 Task: In the  document diary. Add the mentioned hyperlink after second sentence in main content 'www.wikipedia.org' Insert the picture of  '_x000D_
Wolf' with name   _x000D_
Wolf.png  Change shape height to 3.3
Action: Mouse moved to (499, 134)
Screenshot: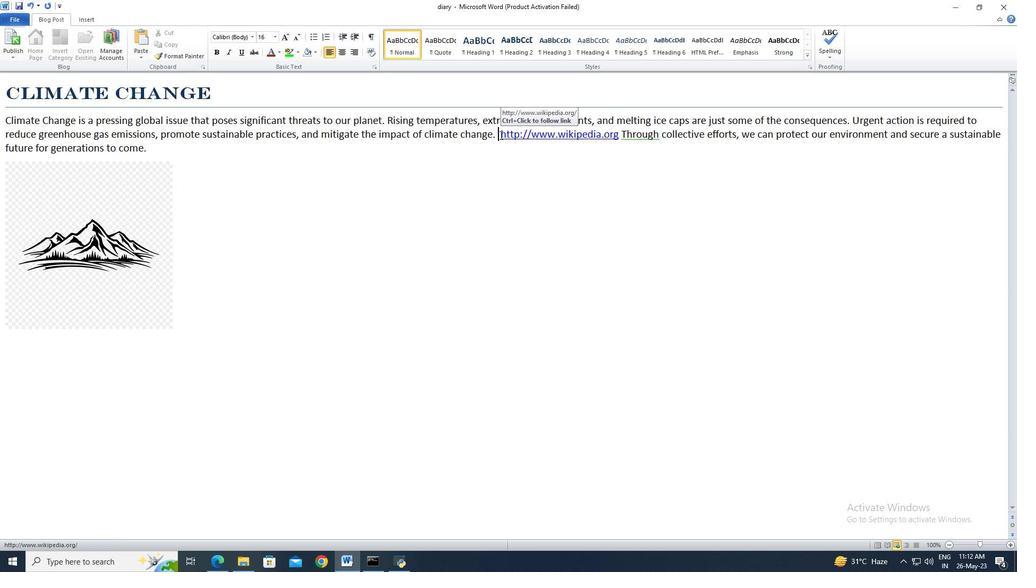 
Action: Mouse pressed left at (499, 134)
Screenshot: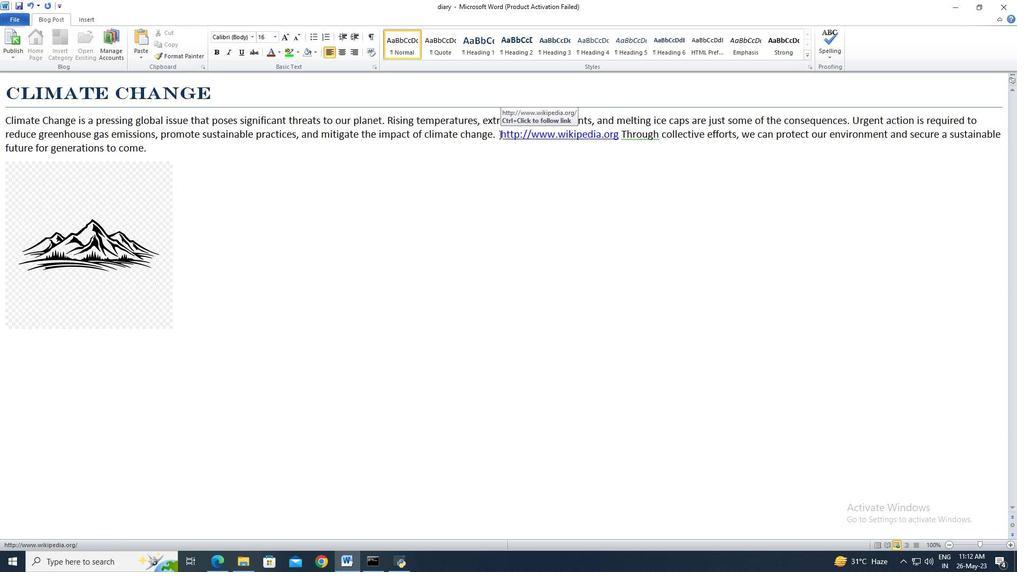 
Action: Mouse moved to (497, 140)
Screenshot: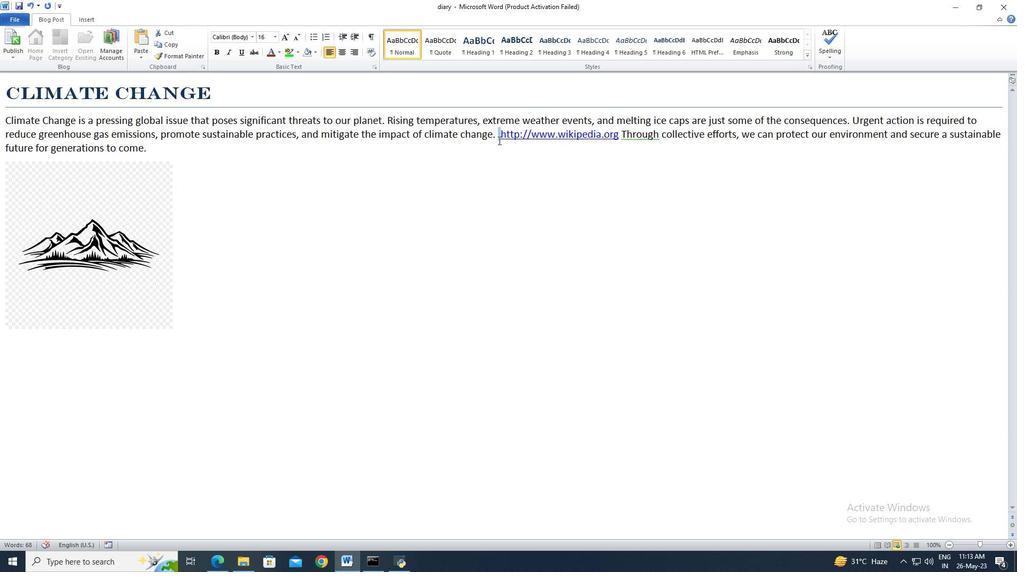 
Action: Key pressed <Key.left>
Screenshot: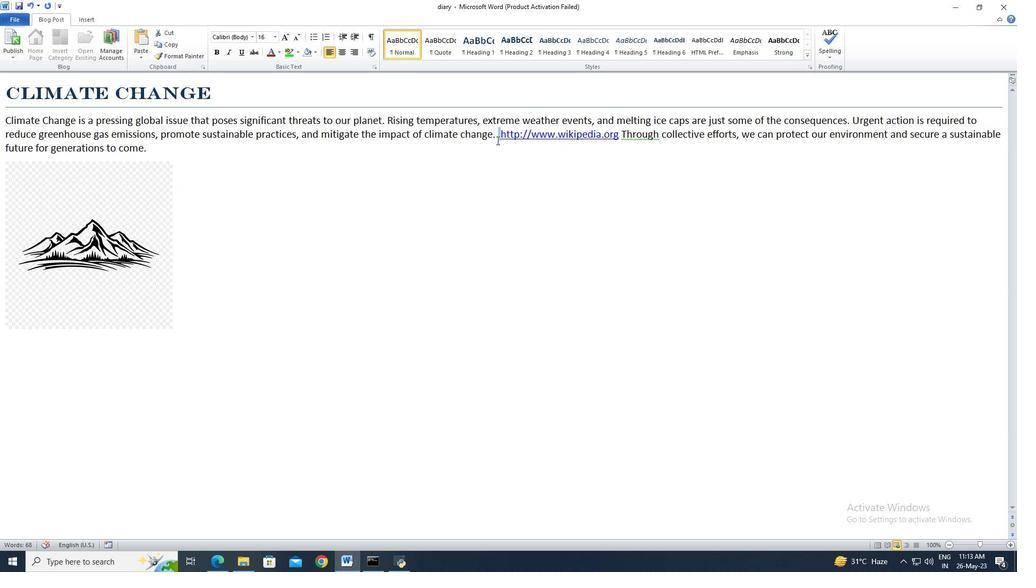 
Action: Mouse moved to (96, 20)
Screenshot: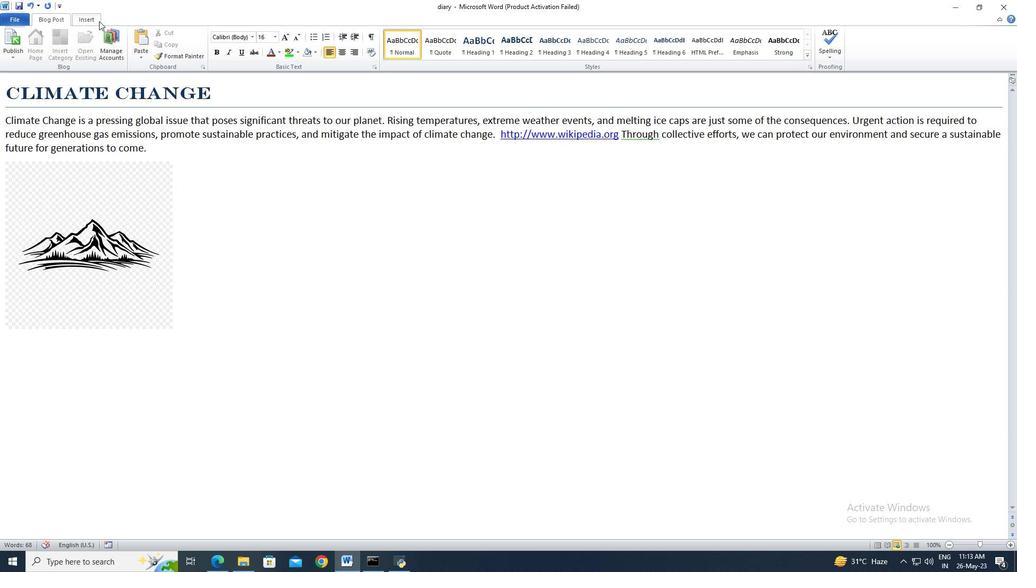 
Action: Mouse pressed left at (96, 20)
Screenshot: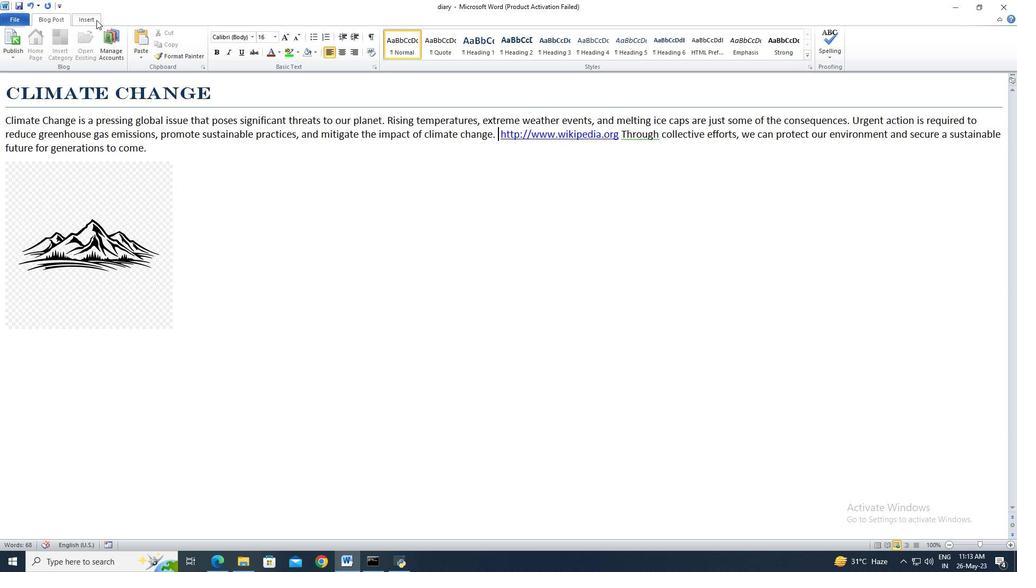 
Action: Mouse moved to (188, 47)
Screenshot: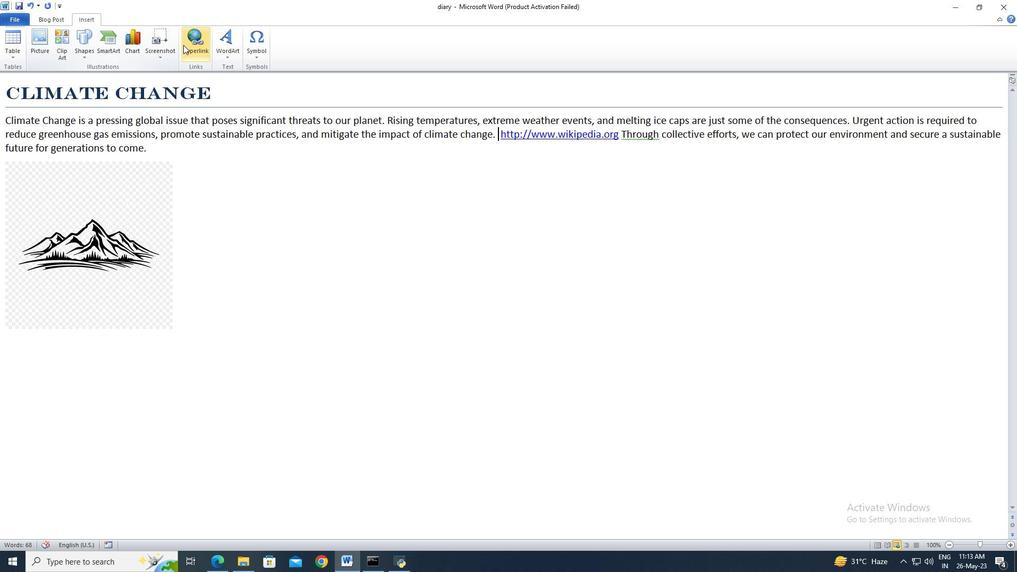 
Action: Mouse pressed left at (188, 47)
Screenshot: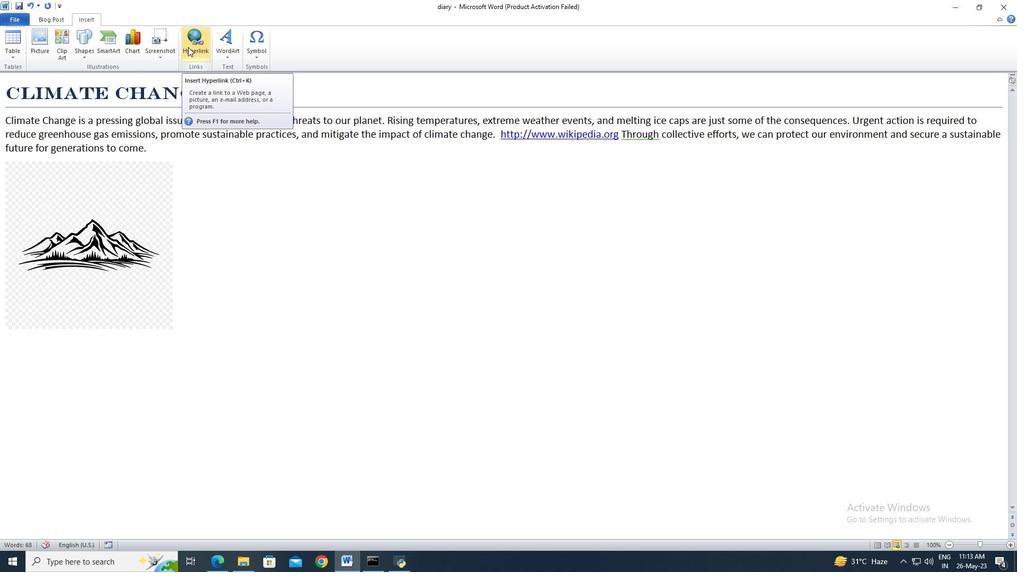 
Action: Mouse moved to (447, 324)
Screenshot: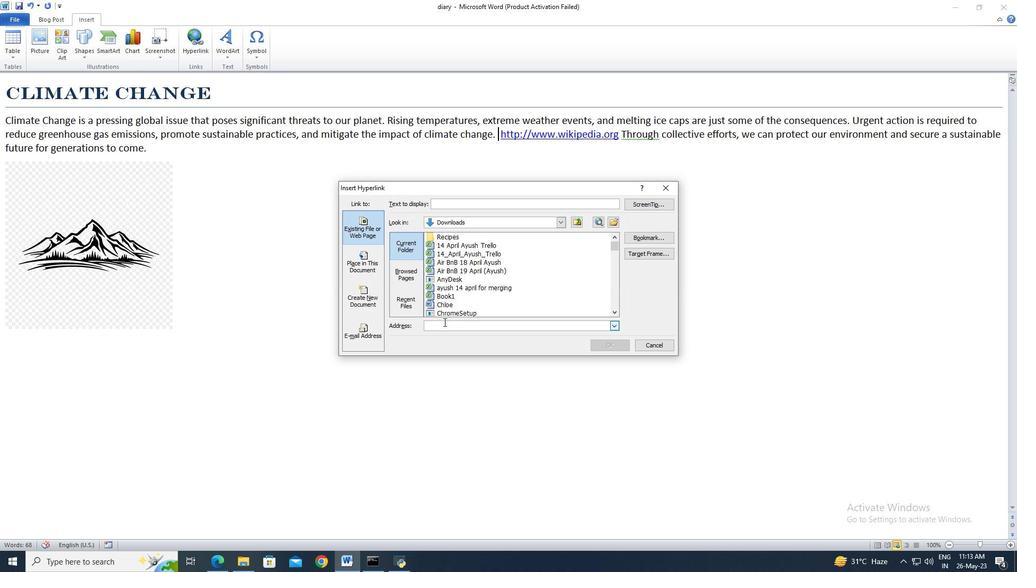 
Action: Mouse pressed left at (447, 324)
Screenshot: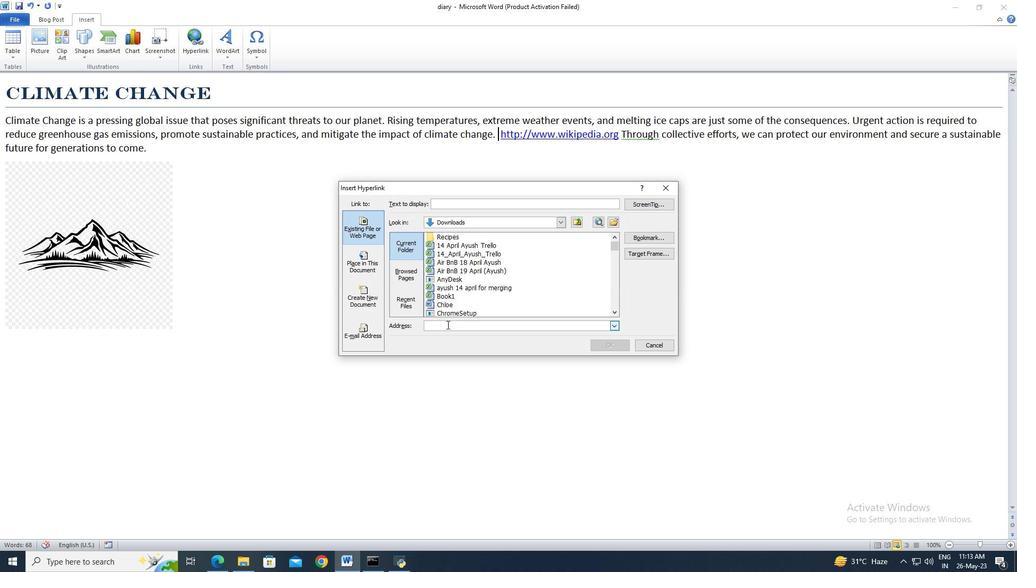 
Action: Key pressed www.wikipedia.or
Screenshot: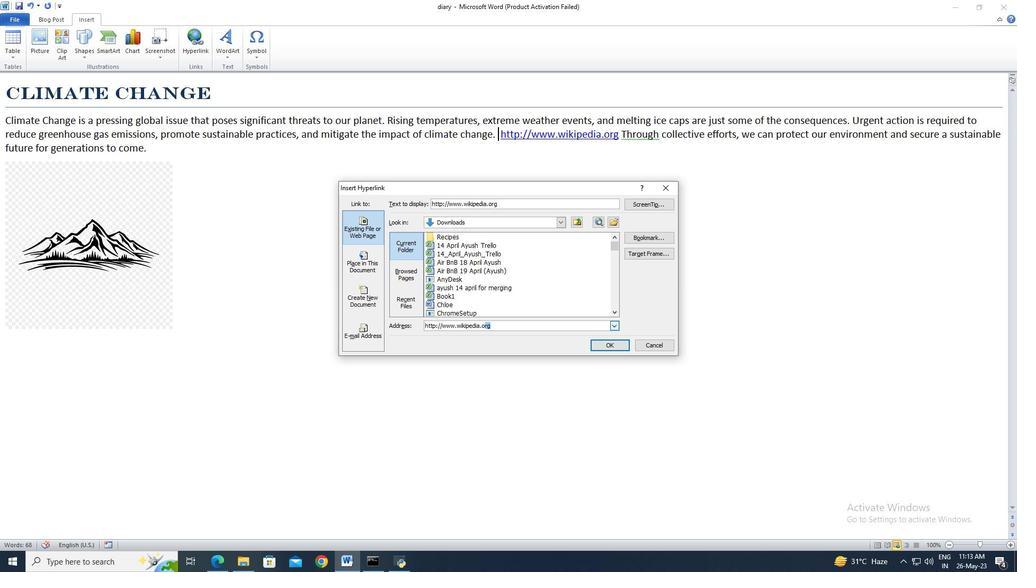 
Action: Mouse moved to (441, 325)
Screenshot: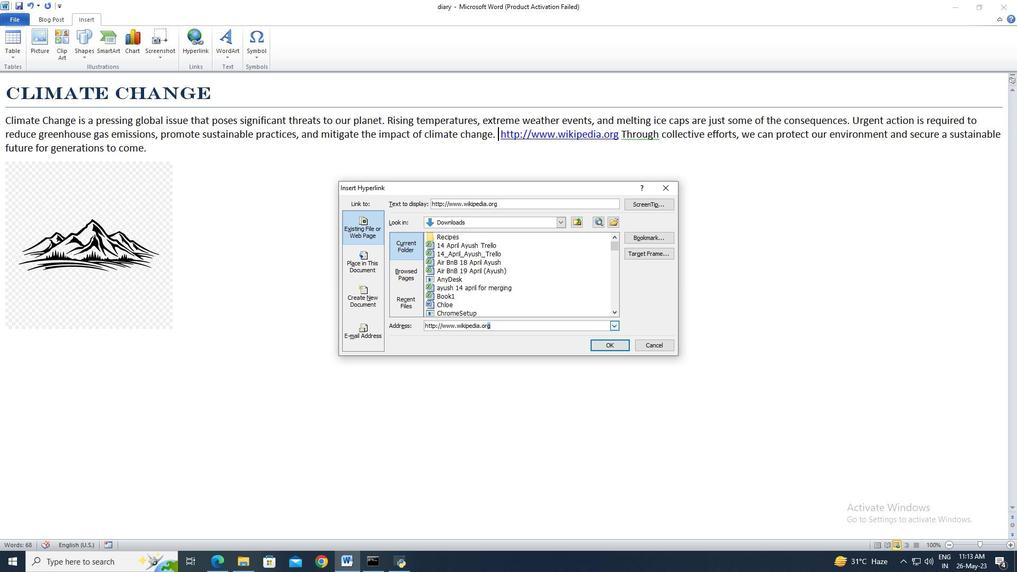 
Action: Key pressed g
Screenshot: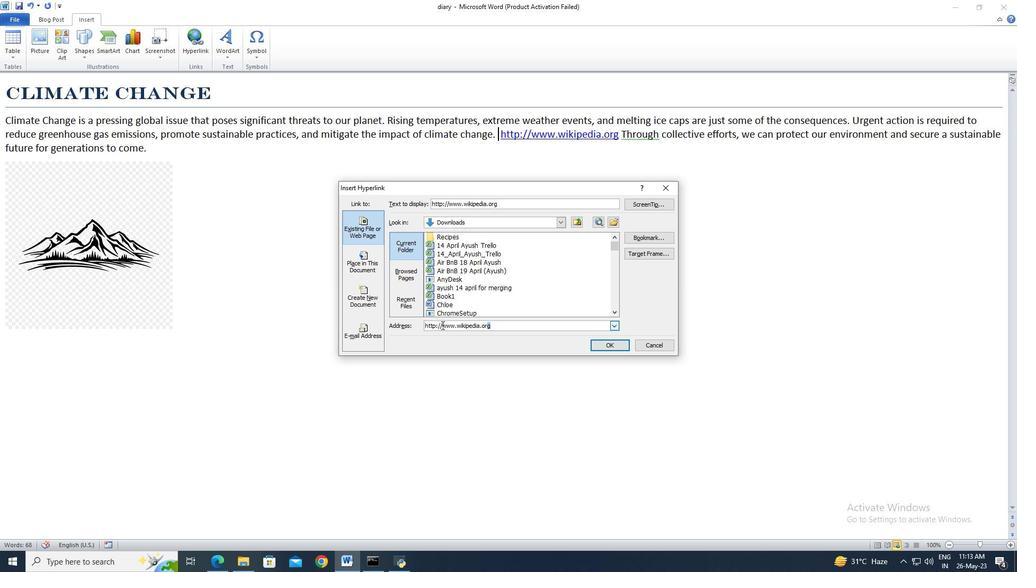 
Action: Mouse moved to (611, 348)
Screenshot: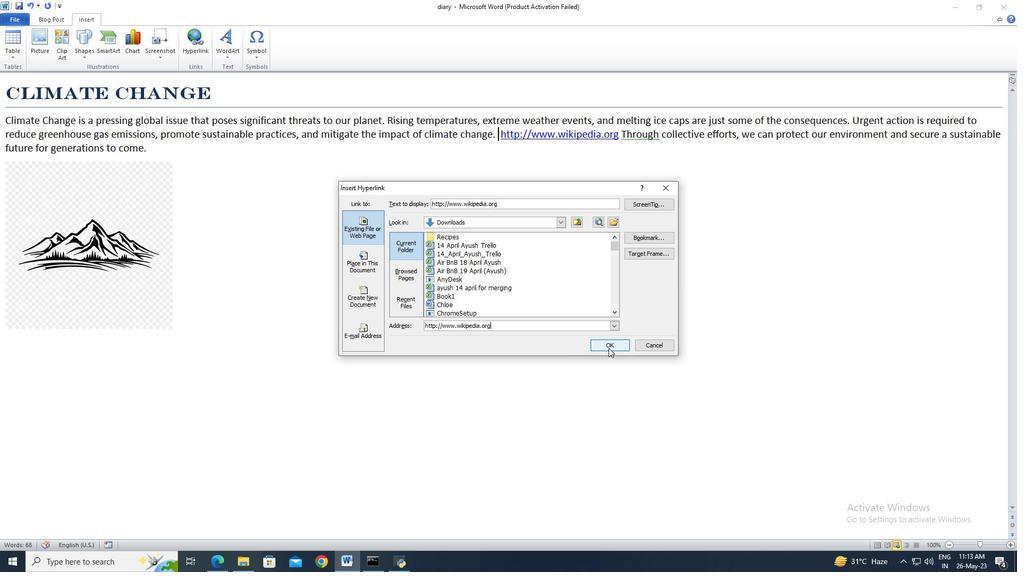 
Action: Mouse pressed left at (611, 348)
Screenshot: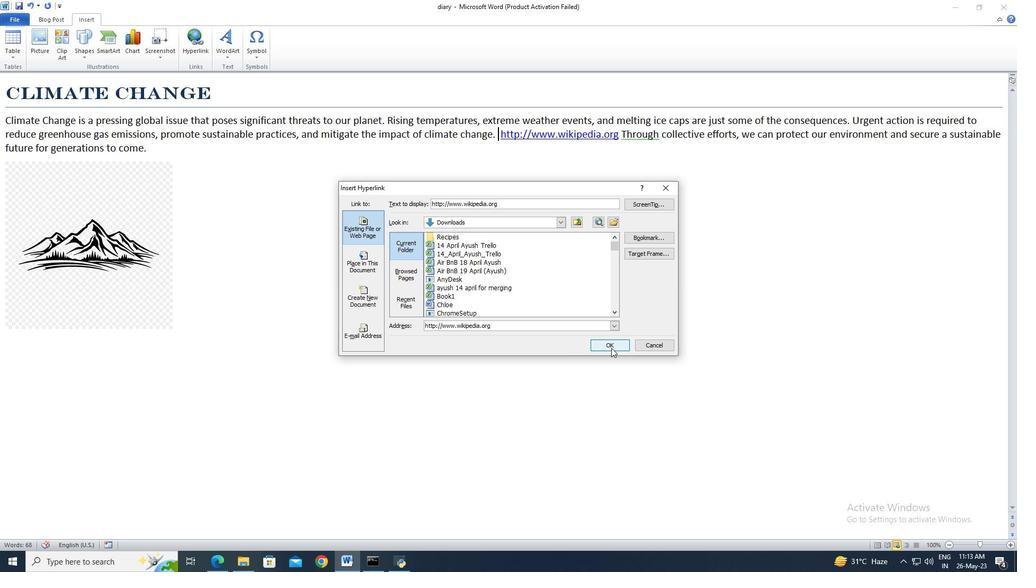 
Action: Mouse moved to (349, 266)
Screenshot: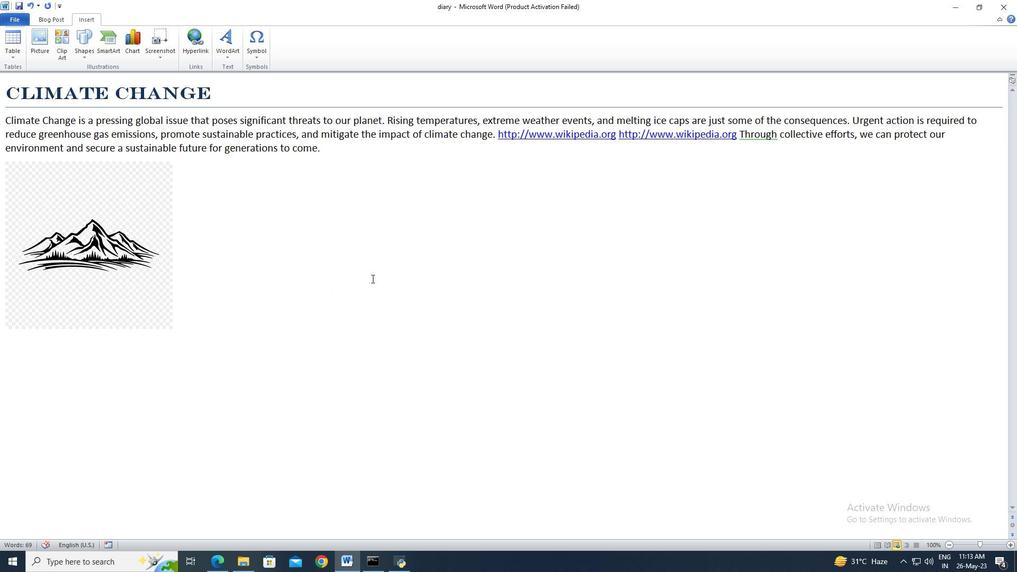 
Action: Mouse pressed left at (349, 266)
Screenshot: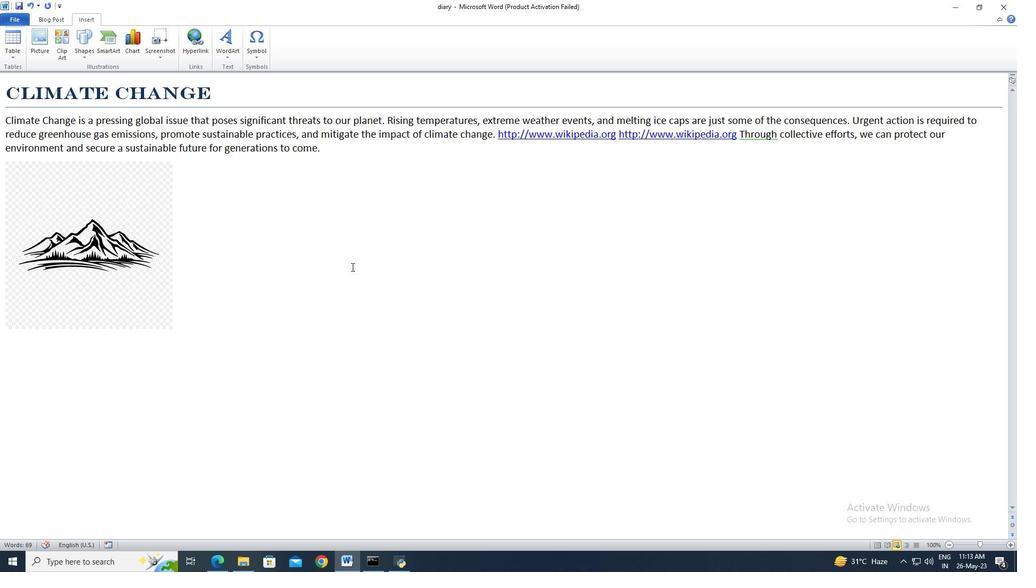 
Action: Key pressed <Key.enter>
Screenshot: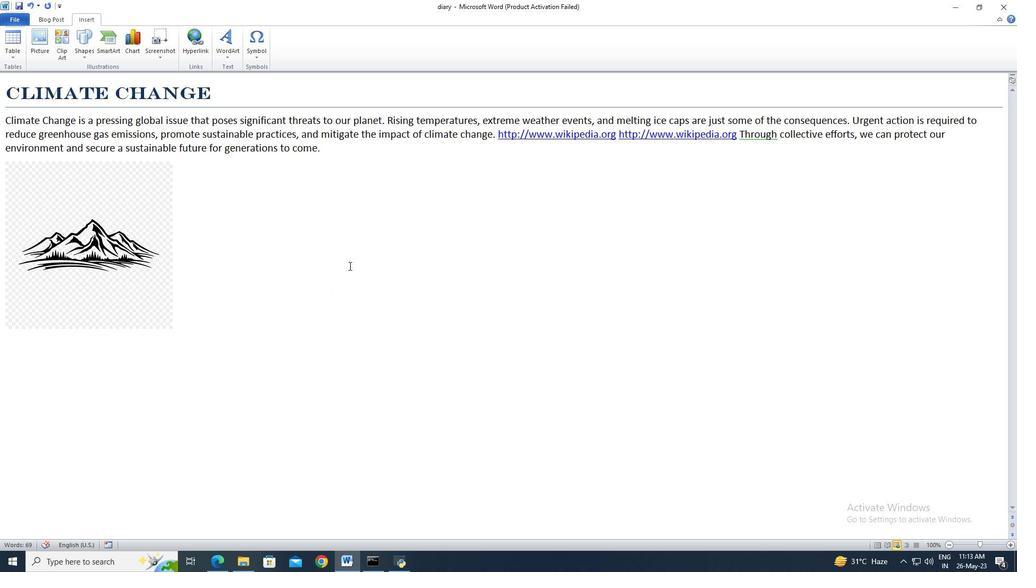 
Action: Mouse moved to (48, 51)
Screenshot: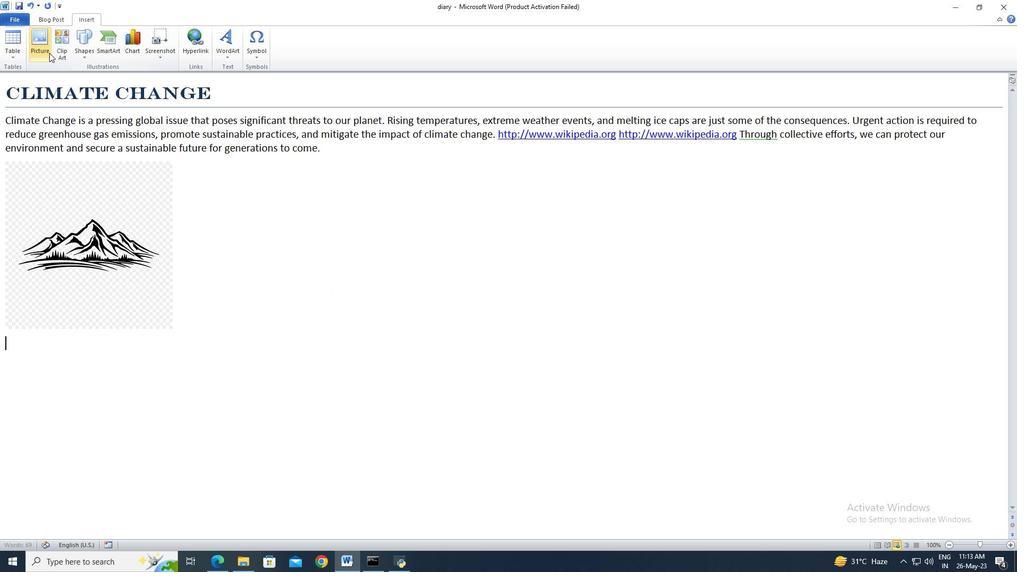 
Action: Mouse pressed left at (48, 51)
Screenshot: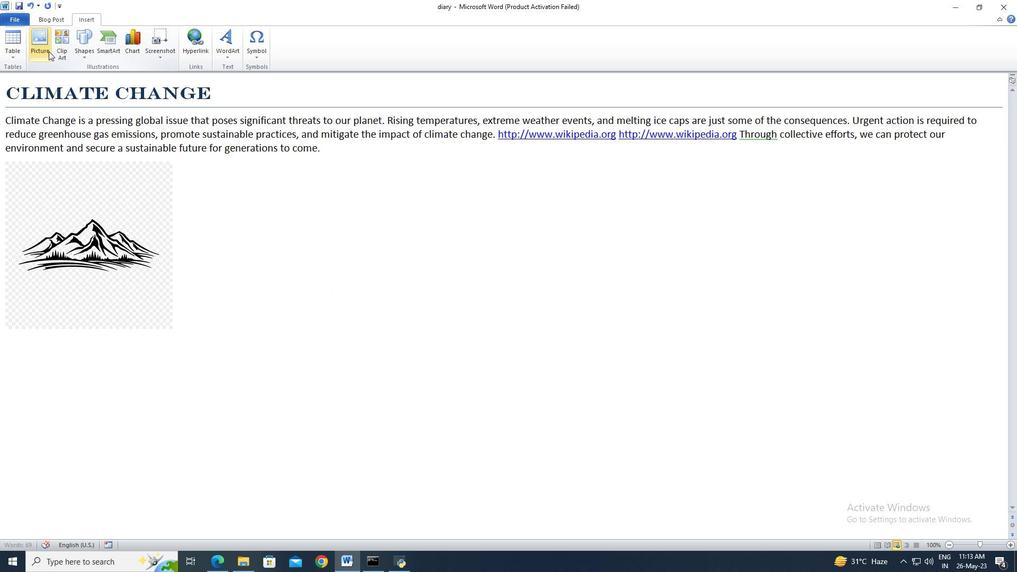 
Action: Mouse moved to (117, 89)
Screenshot: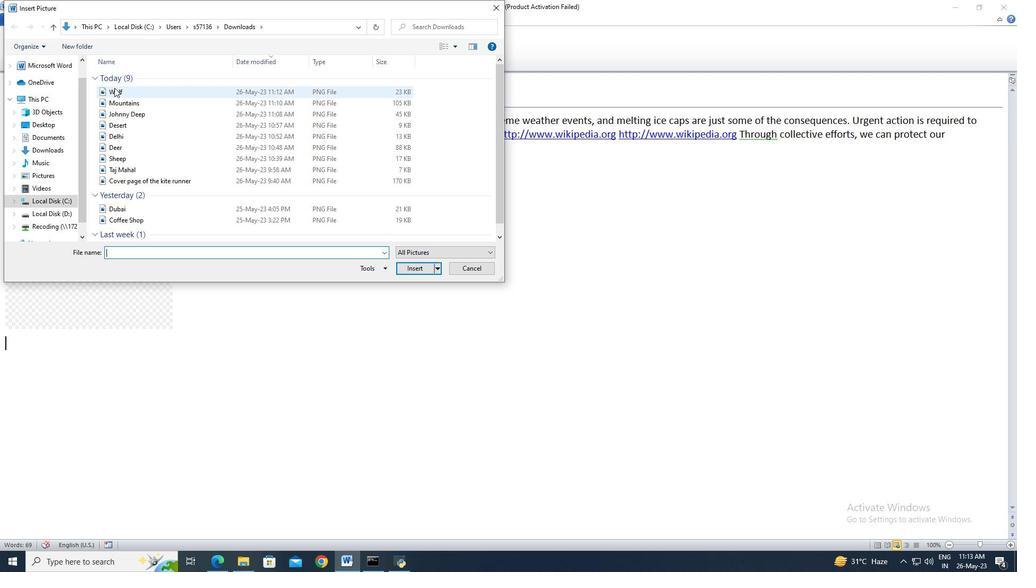 
Action: Mouse pressed left at (117, 89)
Screenshot: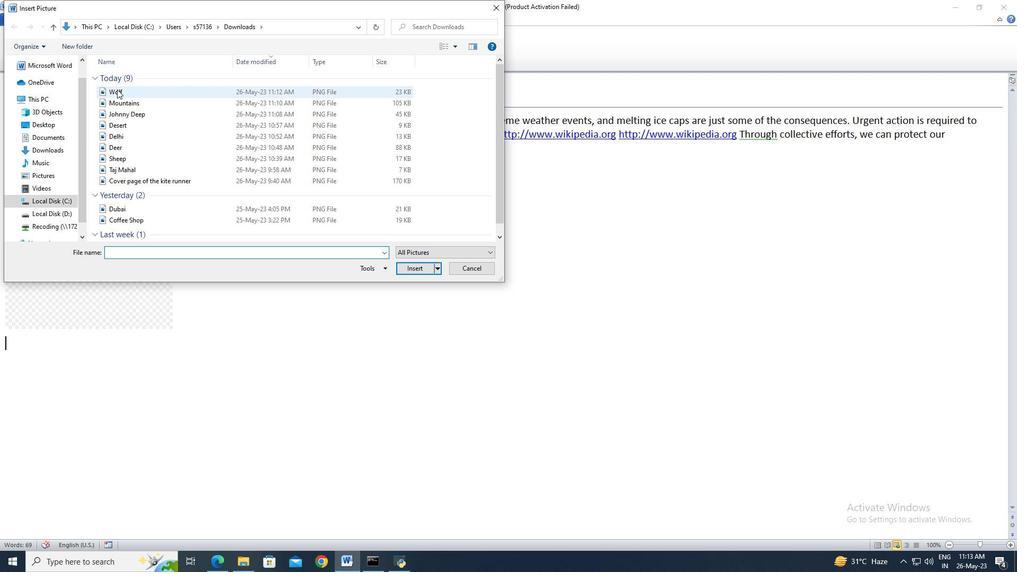 
Action: Mouse moved to (422, 268)
Screenshot: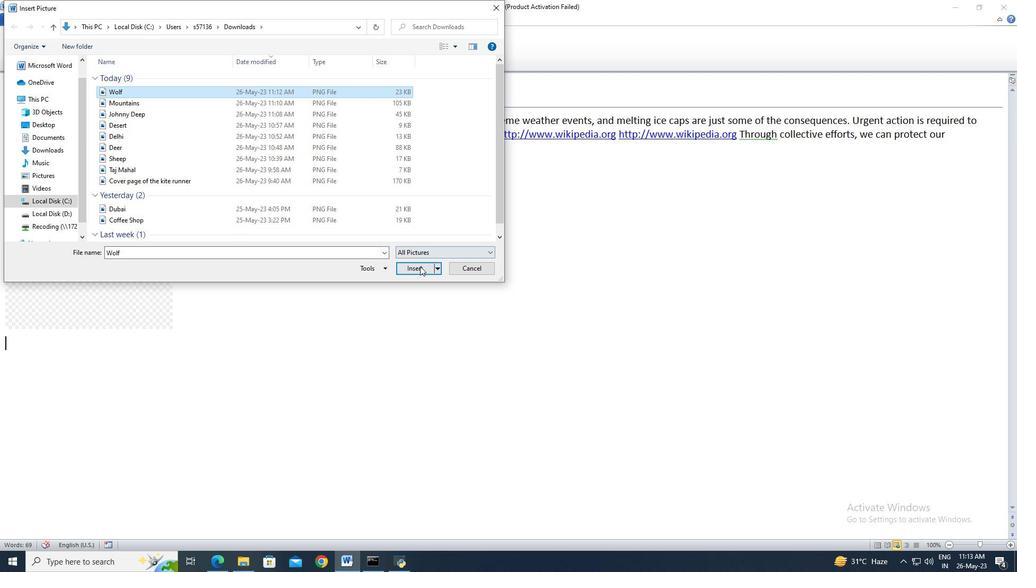 
Action: Mouse pressed left at (422, 268)
Screenshot: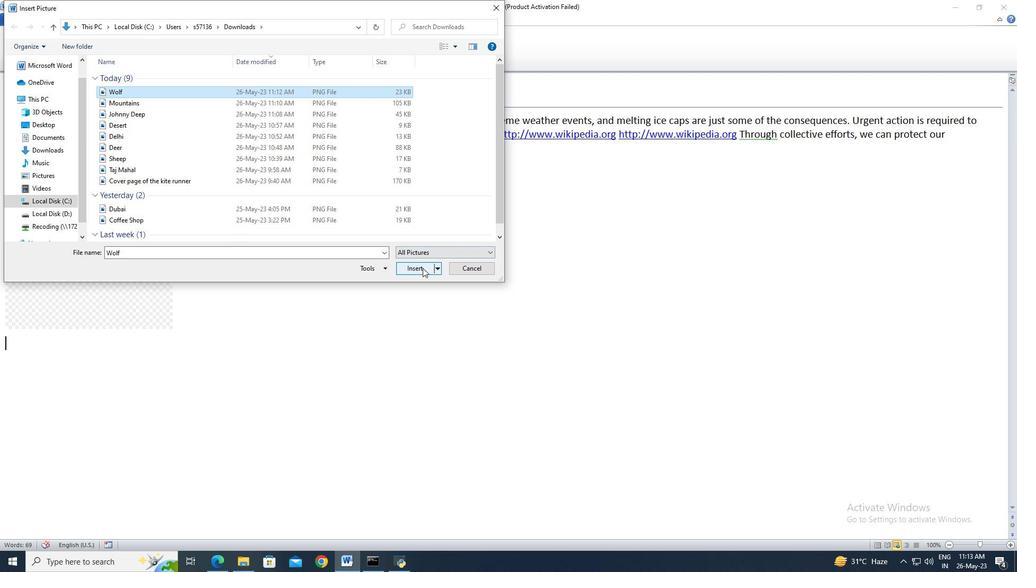 
Action: Mouse moved to (995, 41)
Screenshot: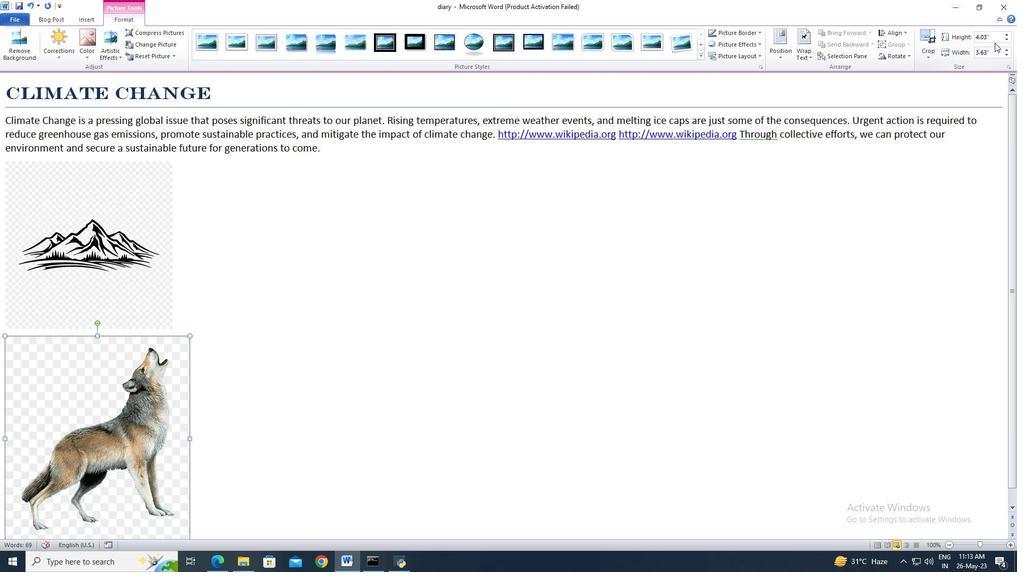 
Action: Mouse pressed left at (995, 41)
Screenshot: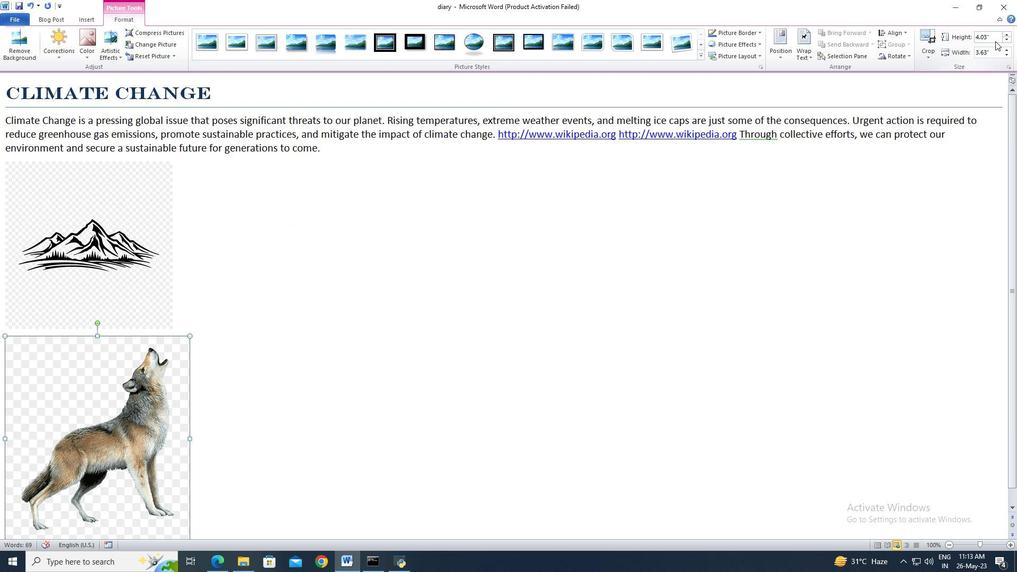 
Action: Mouse moved to (995, 37)
Screenshot: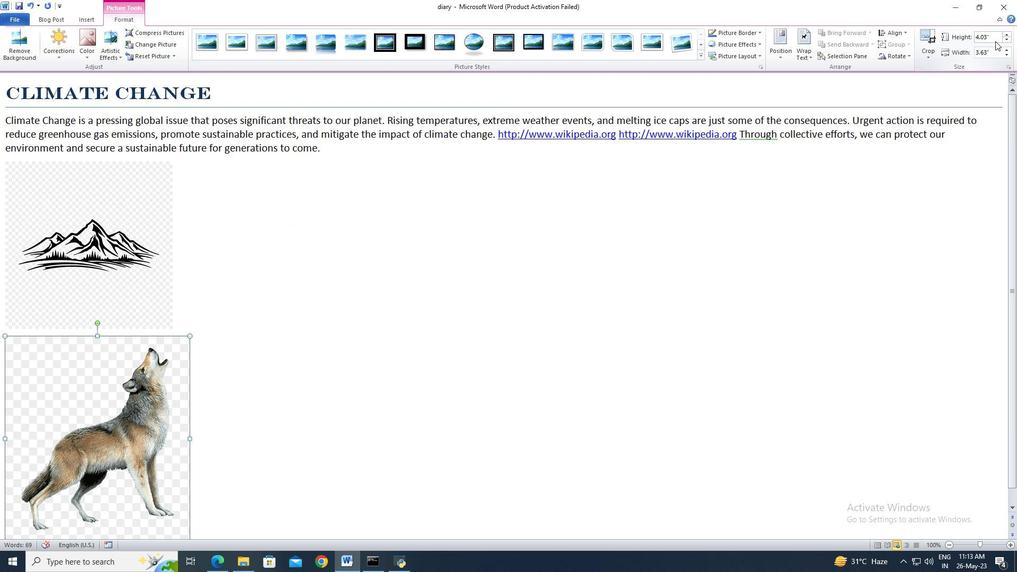 
Action: Mouse pressed left at (995, 37)
Screenshot: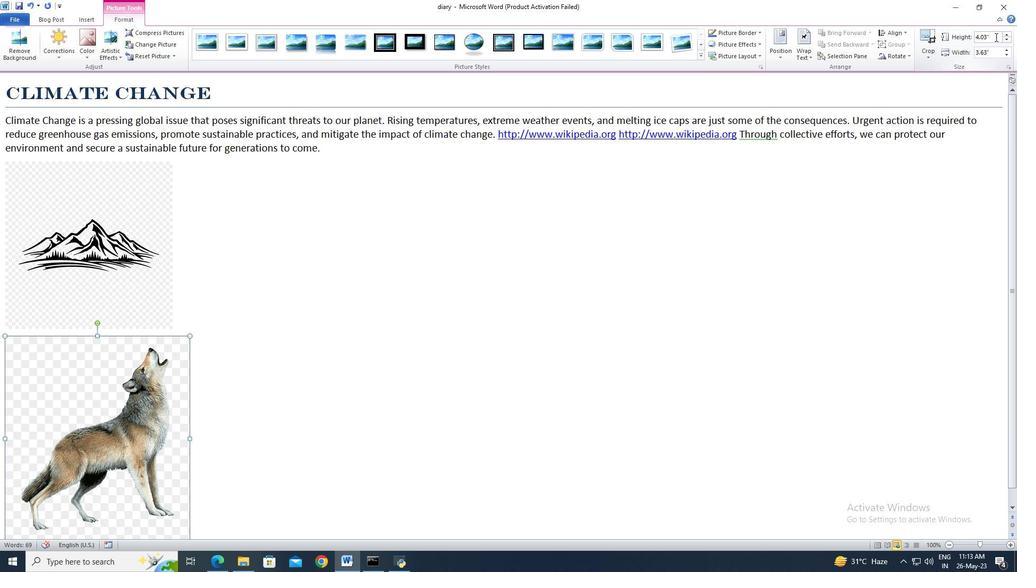 
Action: Mouse moved to (985, 30)
Screenshot: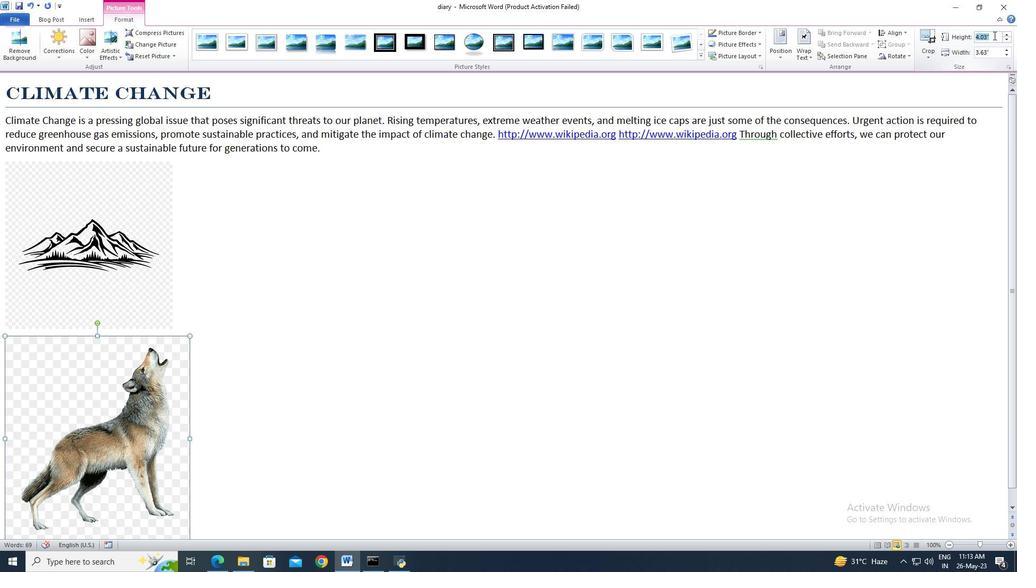 
Action: Key pressed 3.3<Key.enter>
Screenshot: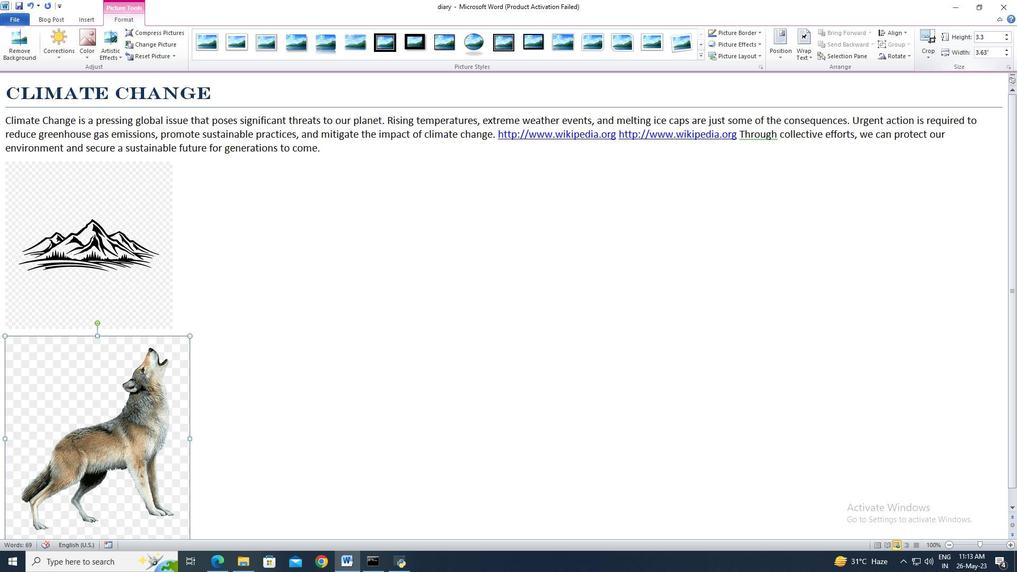 
Action: Mouse moved to (751, 267)
Screenshot: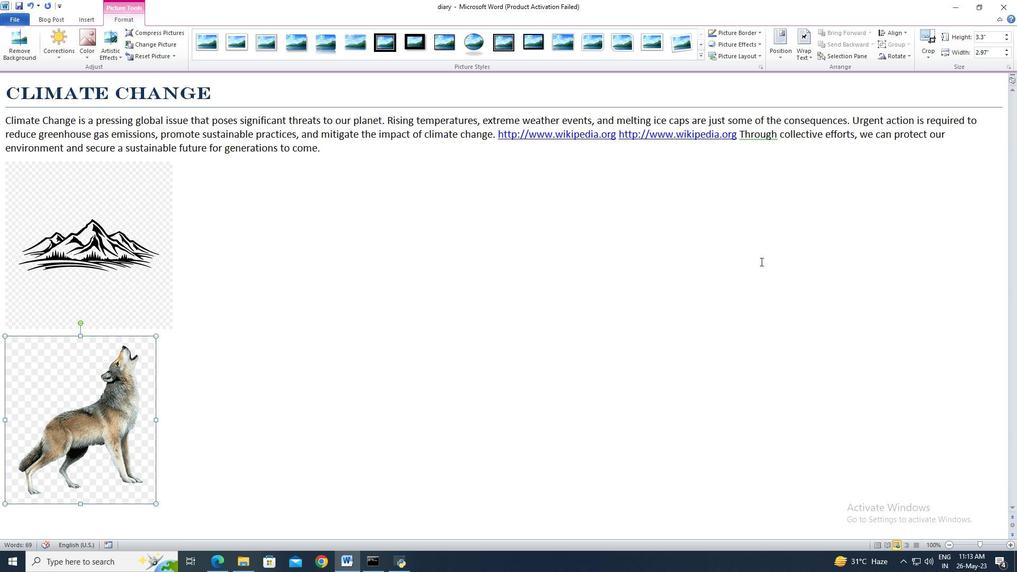 
Action: Mouse pressed left at (751, 267)
Screenshot: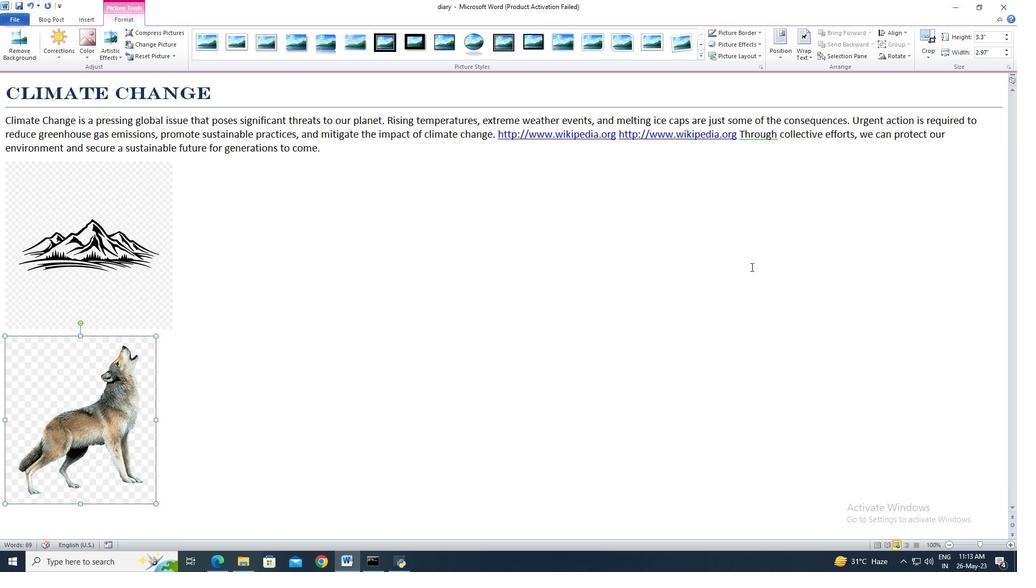 
